 Task: Create a task  Implement version control for better code management , assign it to team member softage.6@softage.net in the project ToxicWorks and update the status of the task to  Off Track , set the priority of the task to Medium.
Action: Mouse moved to (66, 361)
Screenshot: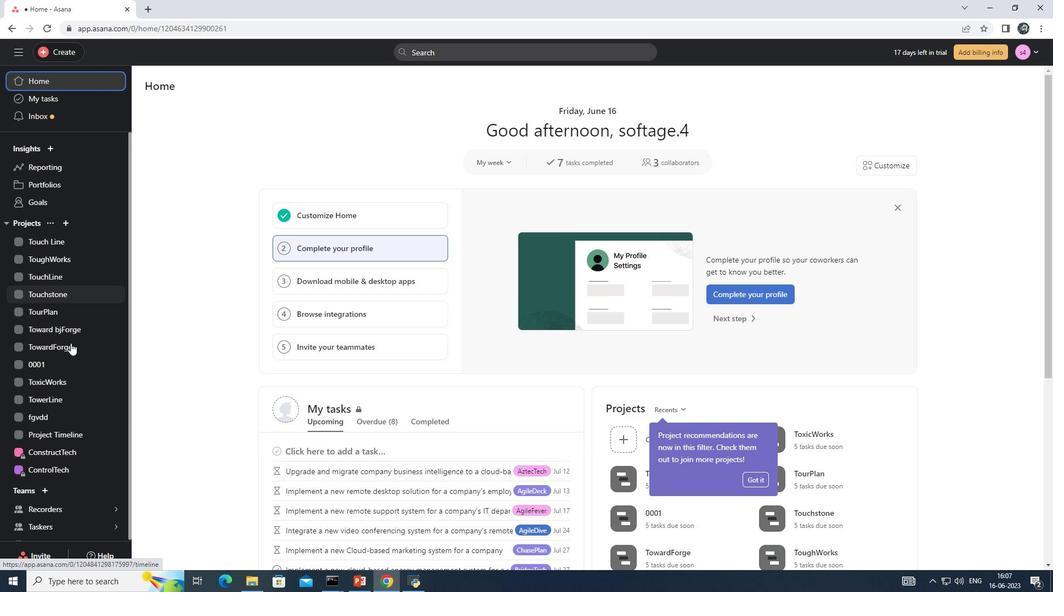 
Action: Mouse scrolled (66, 361) with delta (0, 0)
Screenshot: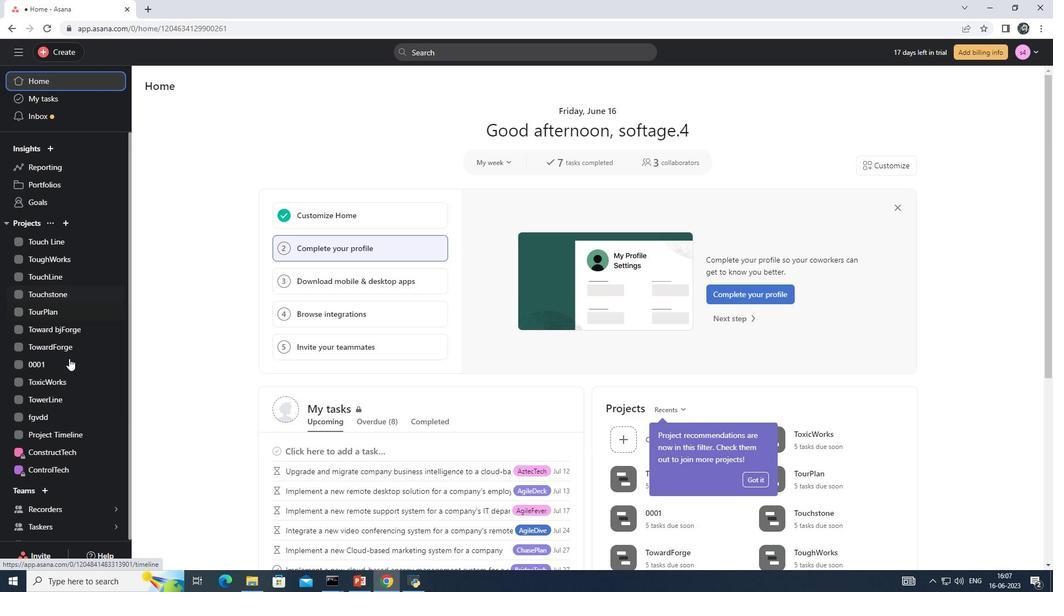 
Action: Mouse moved to (65, 362)
Screenshot: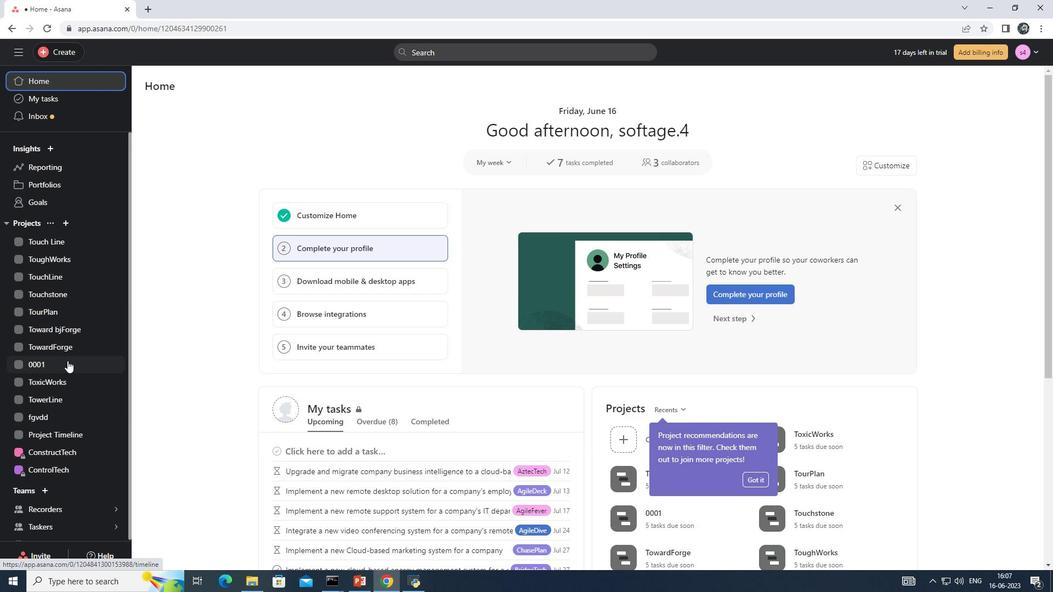 
Action: Mouse scrolled (65, 362) with delta (0, 0)
Screenshot: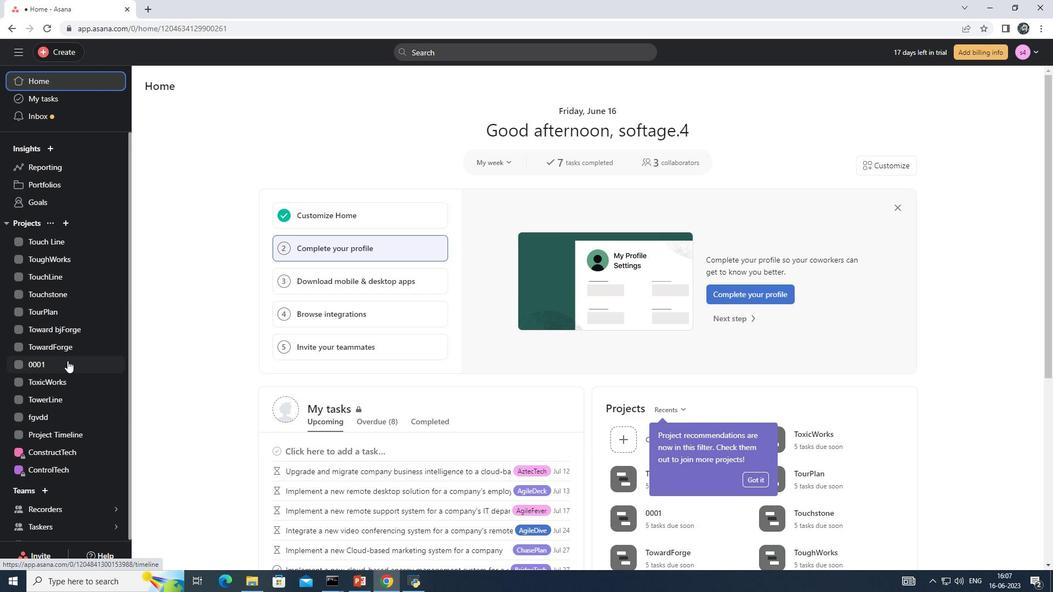 
Action: Mouse moved to (69, 265)
Screenshot: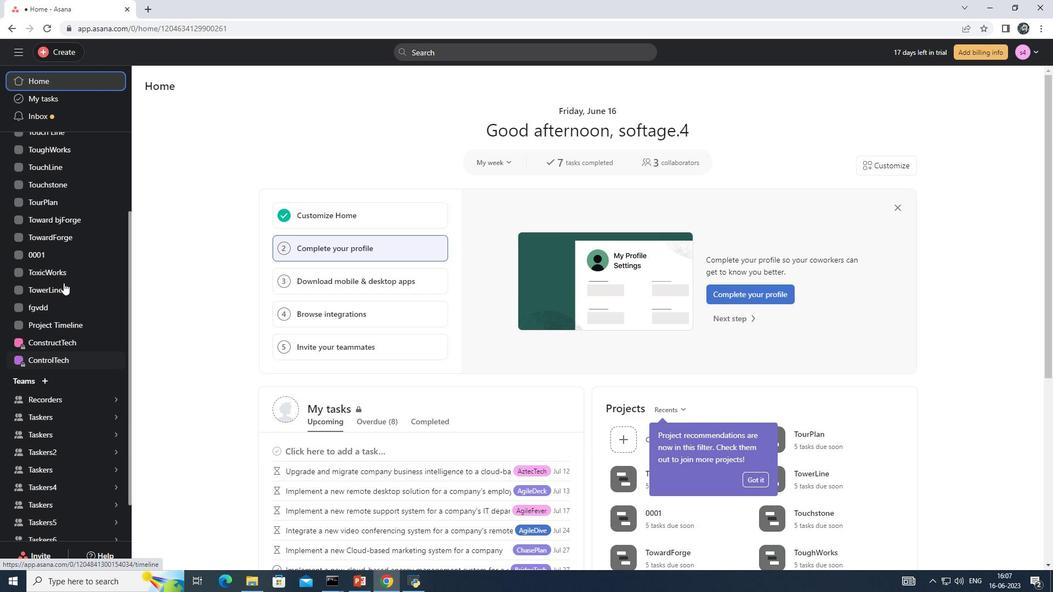 
Action: Mouse pressed left at (69, 265)
Screenshot: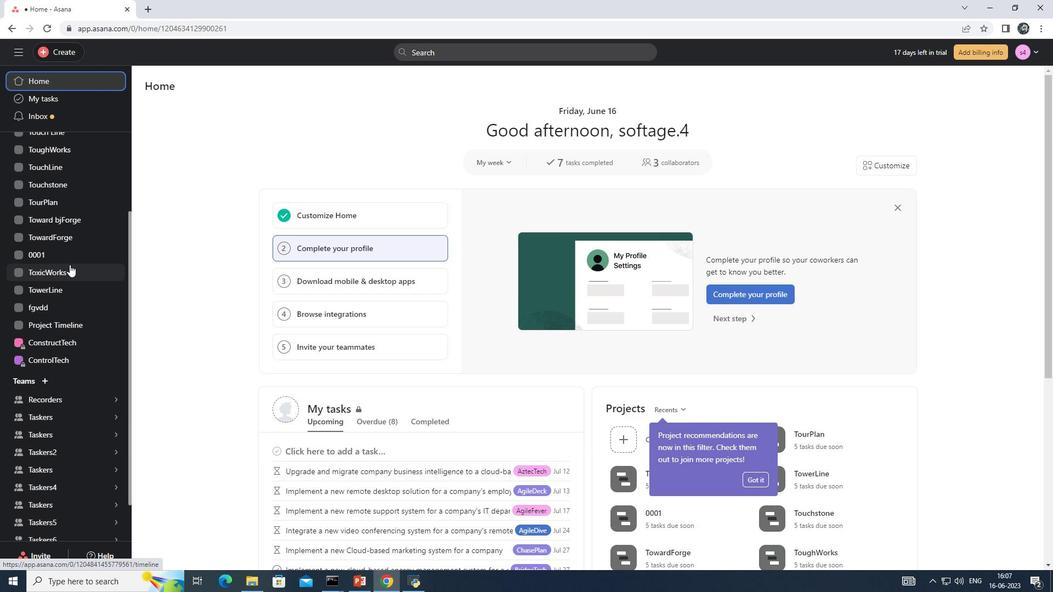 
Action: Mouse moved to (199, 110)
Screenshot: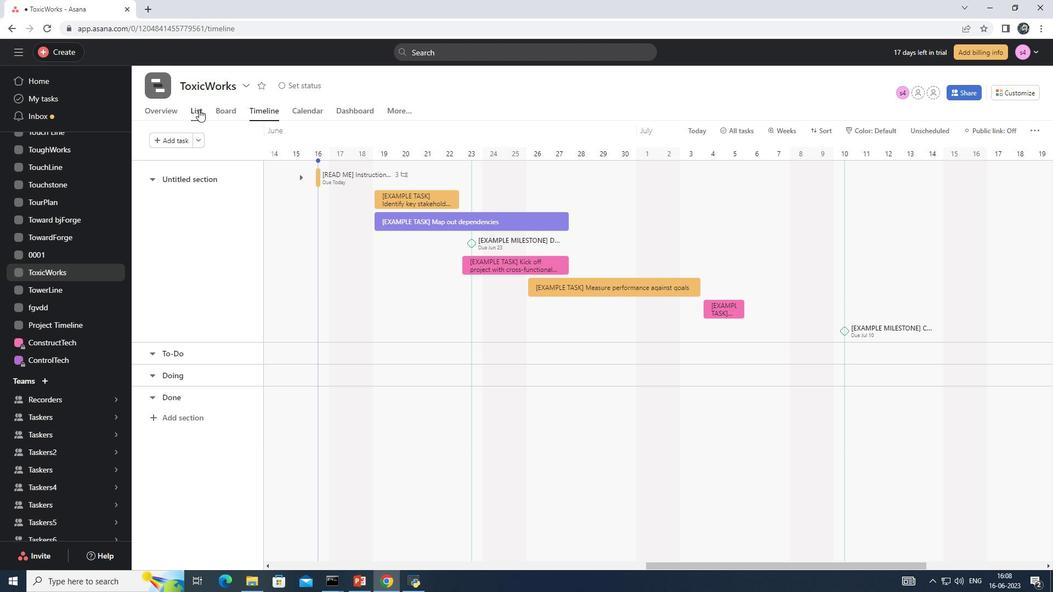 
Action: Mouse pressed left at (199, 110)
Screenshot: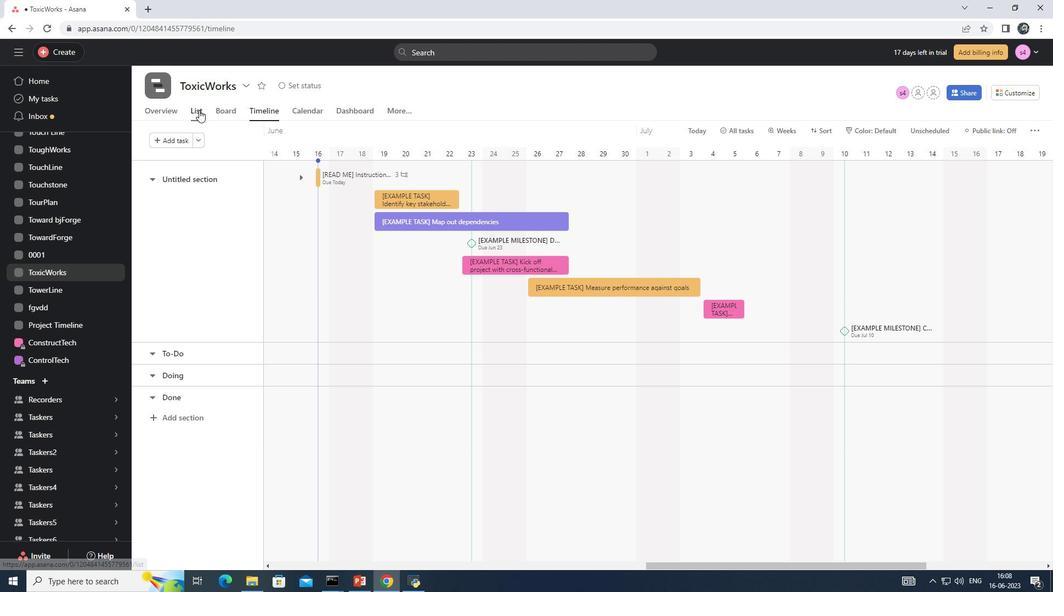 
Action: Mouse moved to (173, 137)
Screenshot: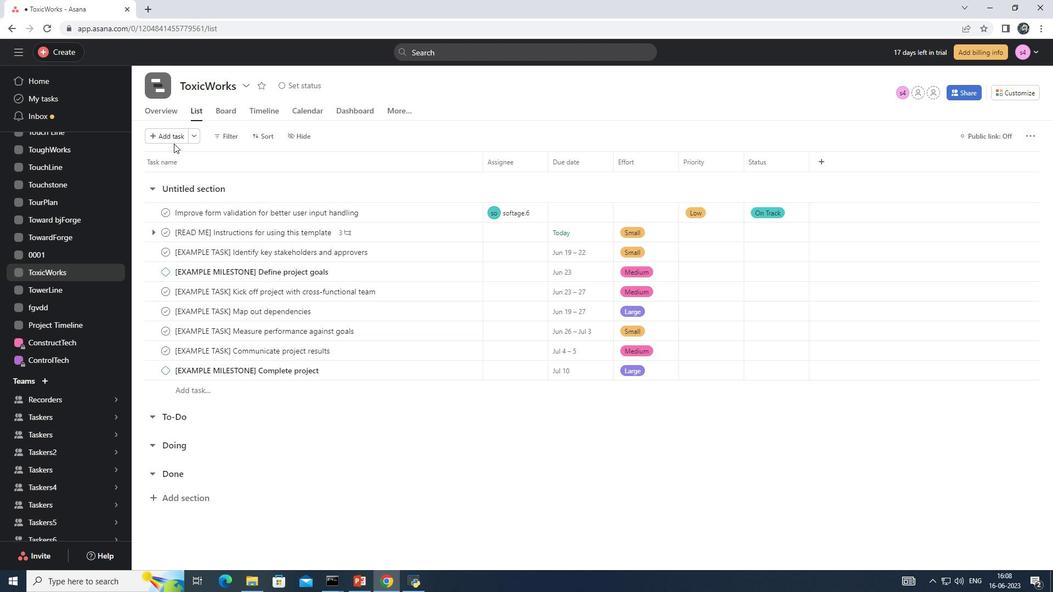
Action: Mouse pressed left at (173, 137)
Screenshot: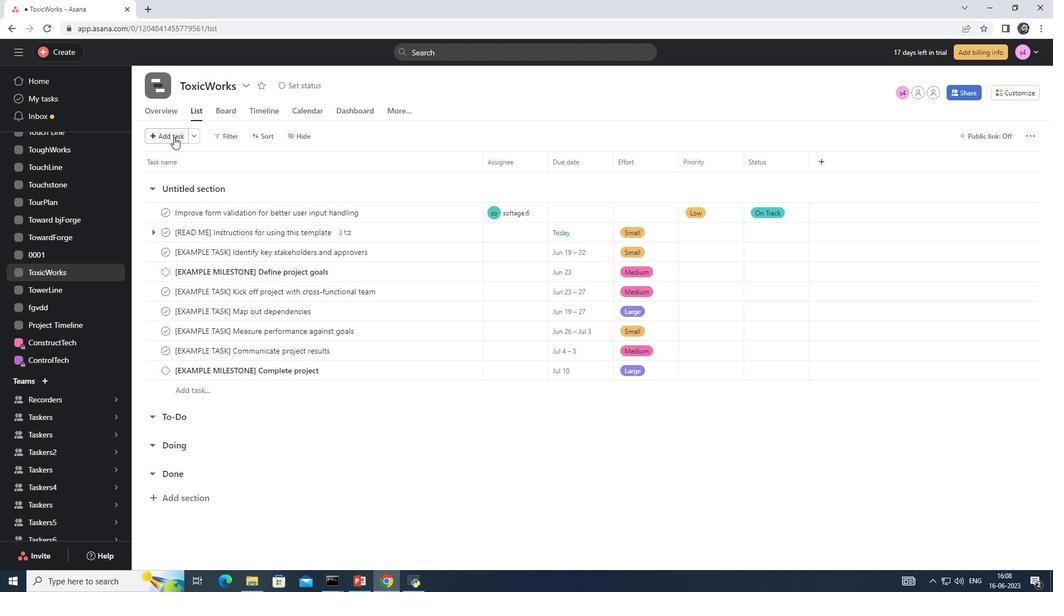 
Action: Mouse moved to (201, 210)
Screenshot: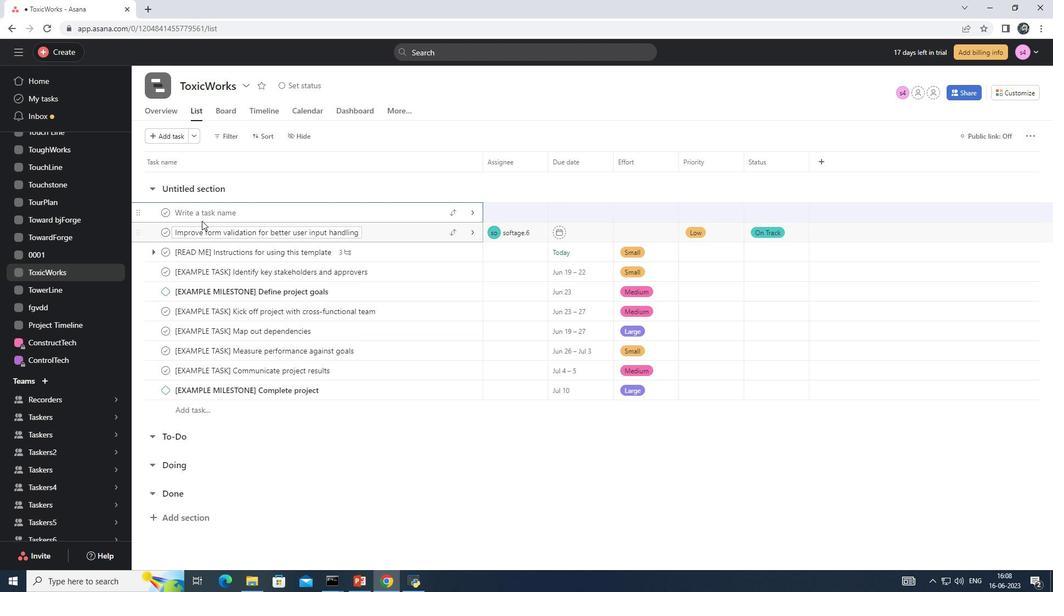 
Action: Mouse pressed left at (201, 210)
Screenshot: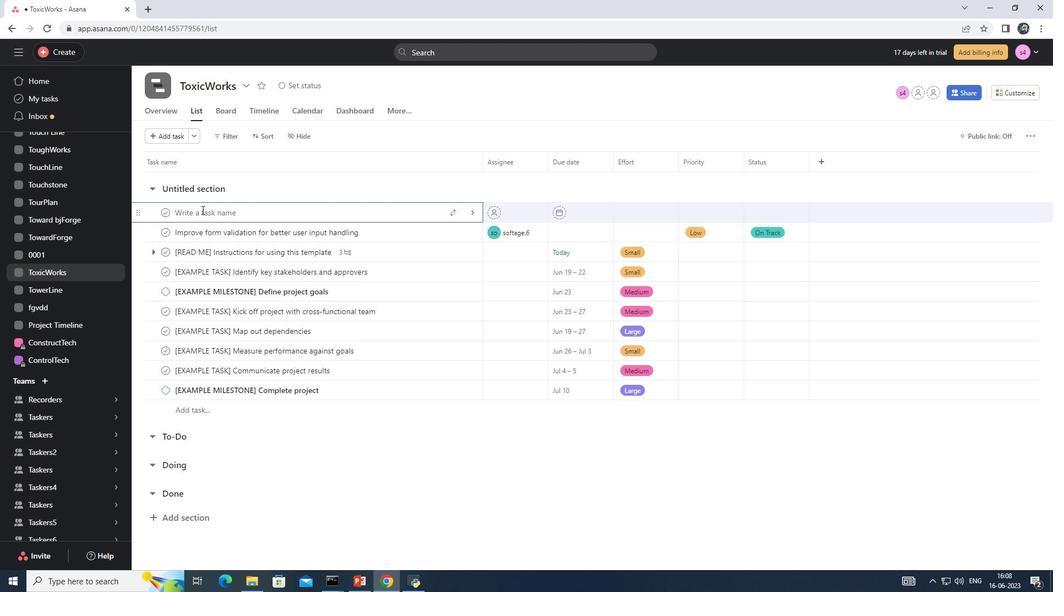 
Action: Key pressed <Key.shift>Implement<Key.space>version<Key.space>control<Key.space>for<Key.space>better<Key.space>code<Key.space>management
Screenshot: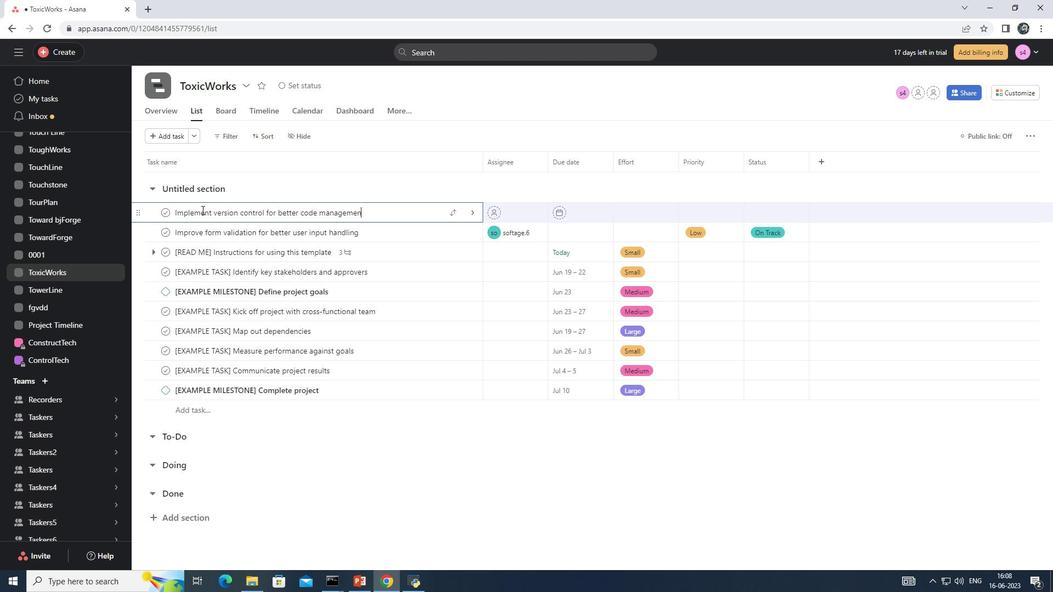 
Action: Mouse moved to (488, 210)
Screenshot: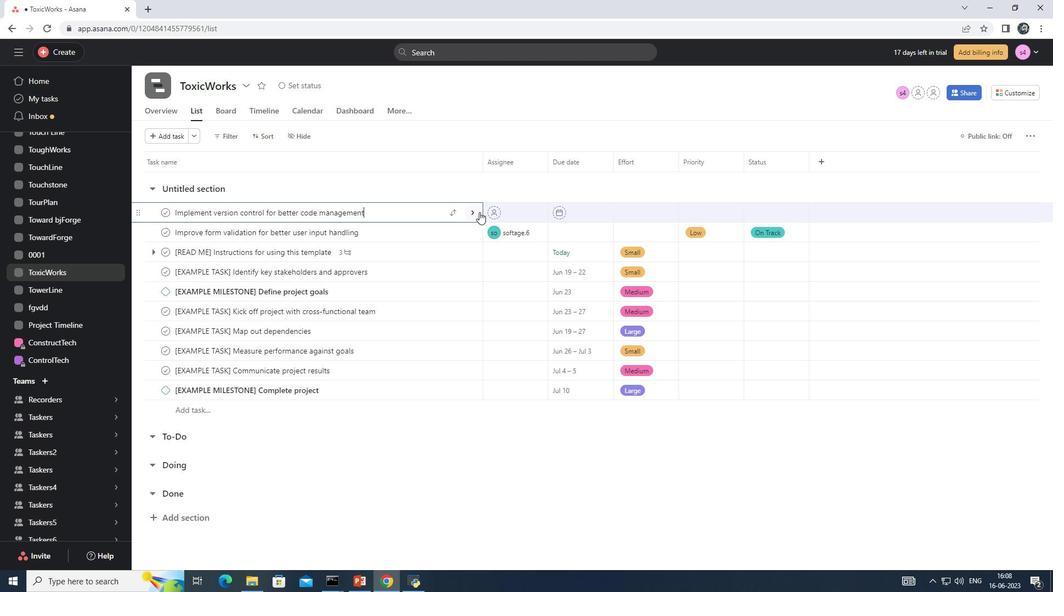 
Action: Mouse pressed left at (488, 210)
Screenshot: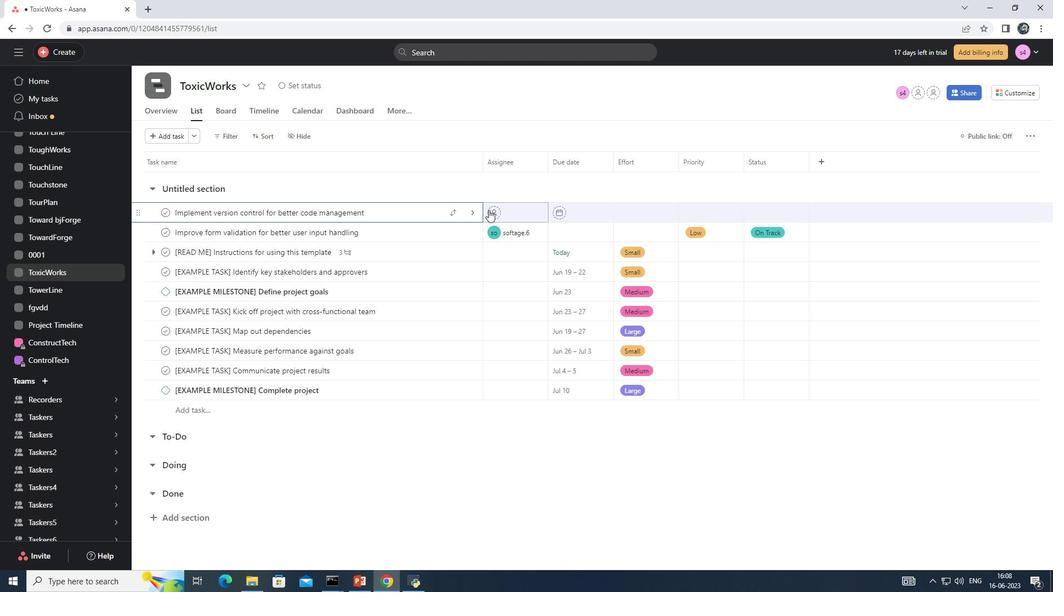 
Action: Mouse moved to (489, 209)
Screenshot: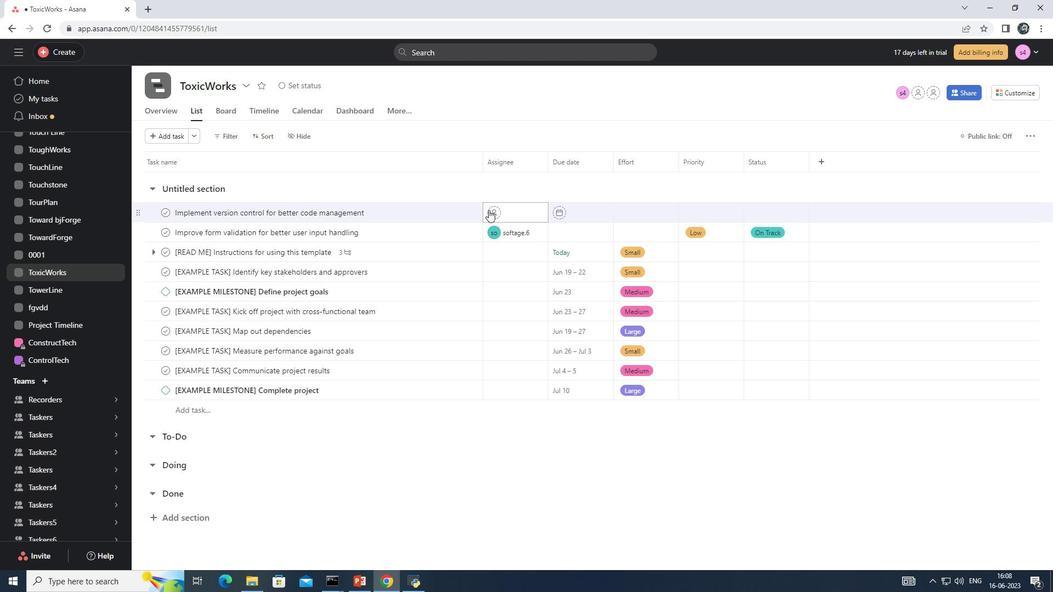 
Action: Key pressed softage.6
Screenshot: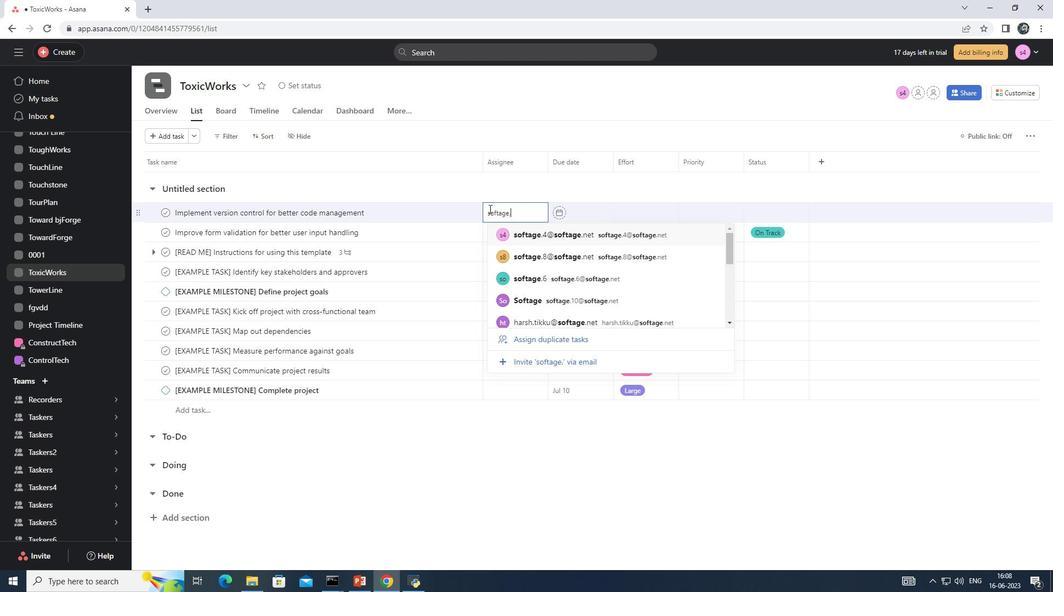 
Action: Mouse moved to (489, 208)
Screenshot: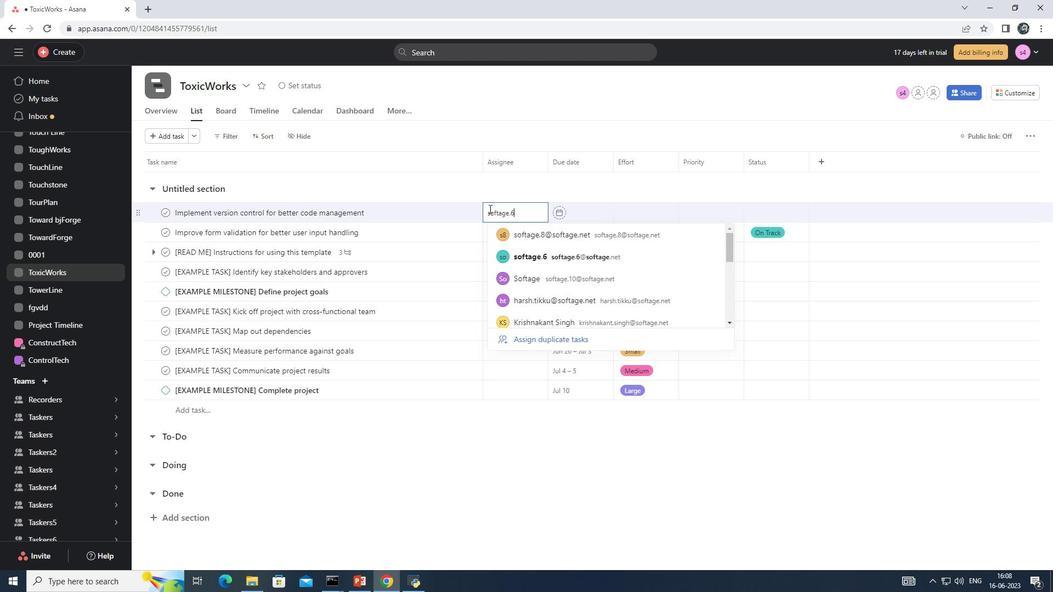 
Action: Key pressed <Key.shift>@<Key.enter>
Screenshot: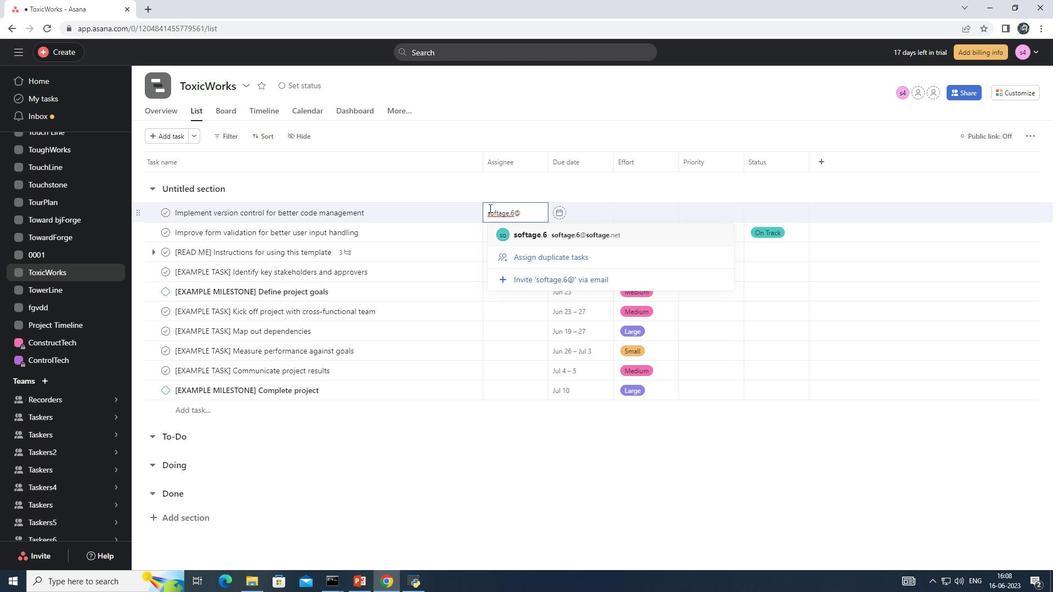 
Action: Mouse moved to (750, 214)
Screenshot: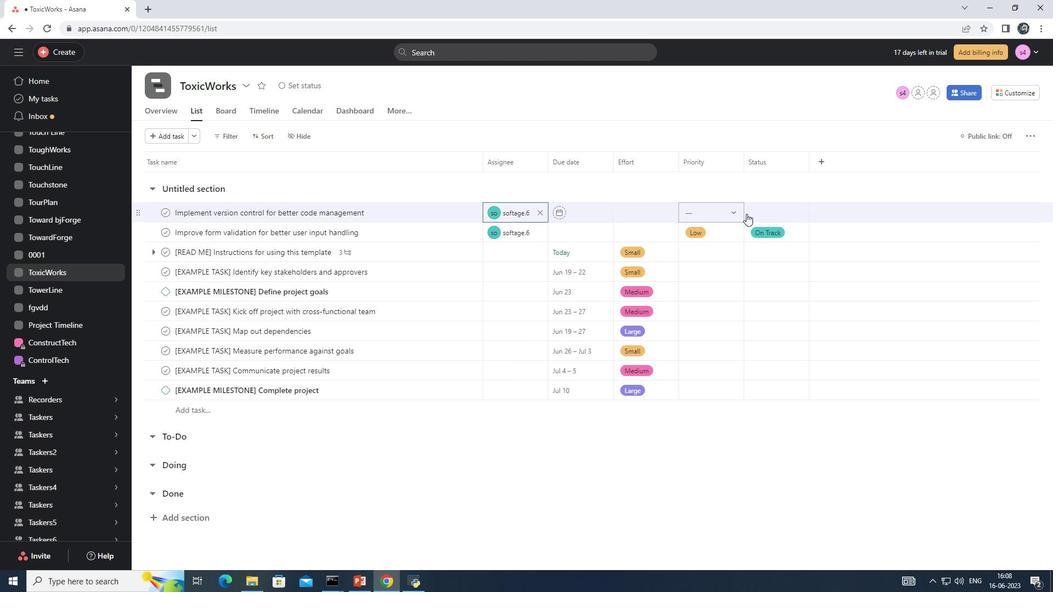 
Action: Mouse pressed left at (750, 214)
Screenshot: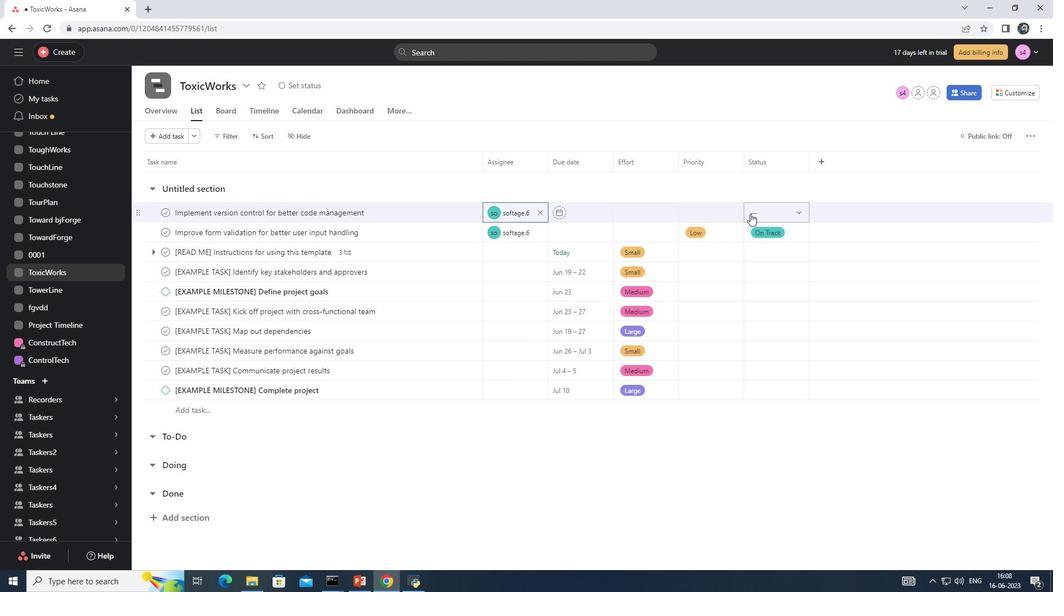 
Action: Mouse moved to (800, 288)
Screenshot: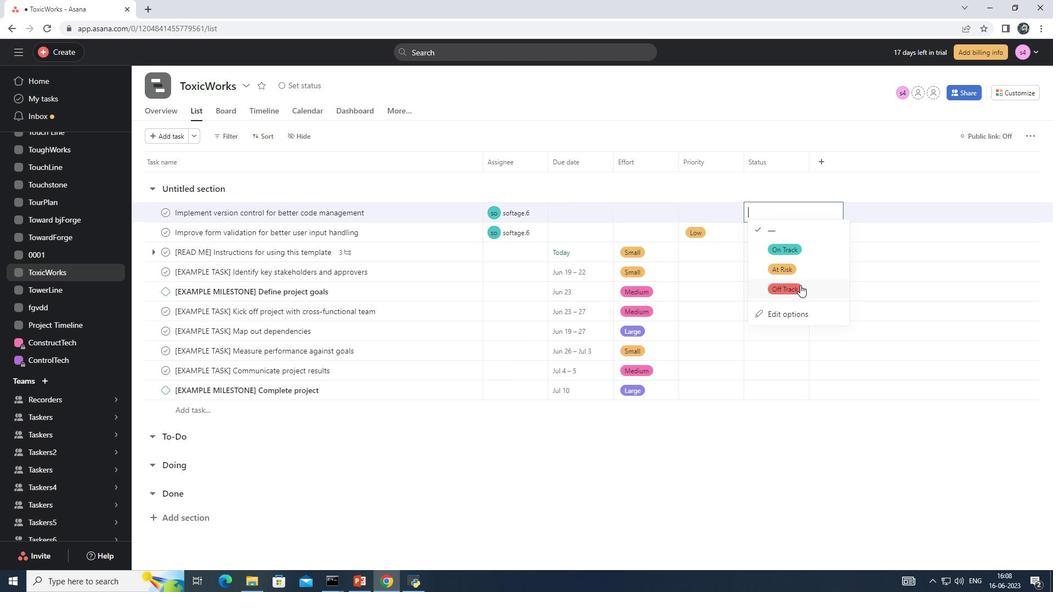
Action: Mouse pressed left at (800, 288)
Screenshot: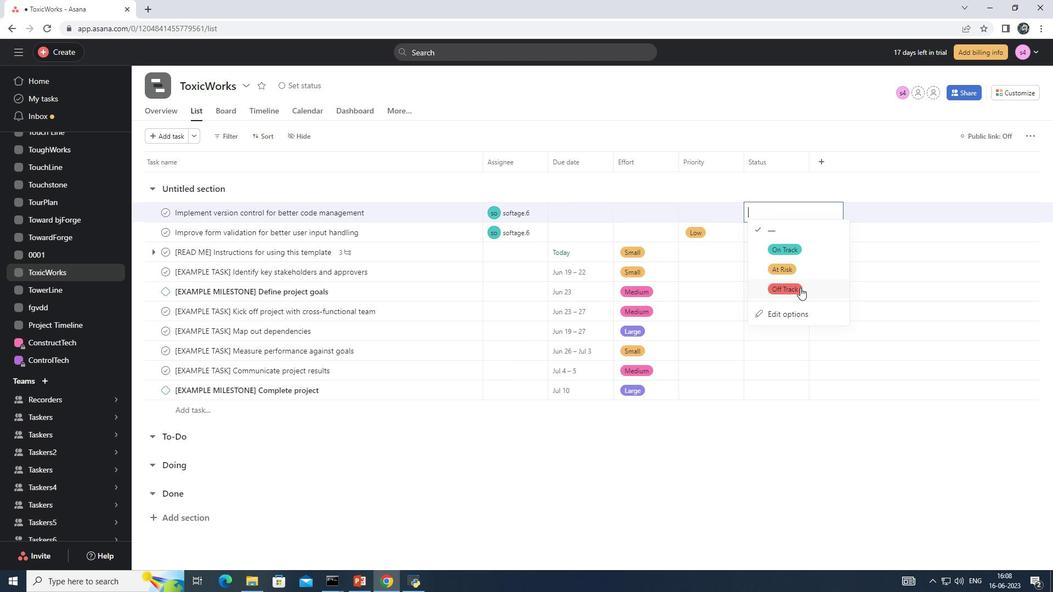 
Action: Mouse moved to (712, 208)
Screenshot: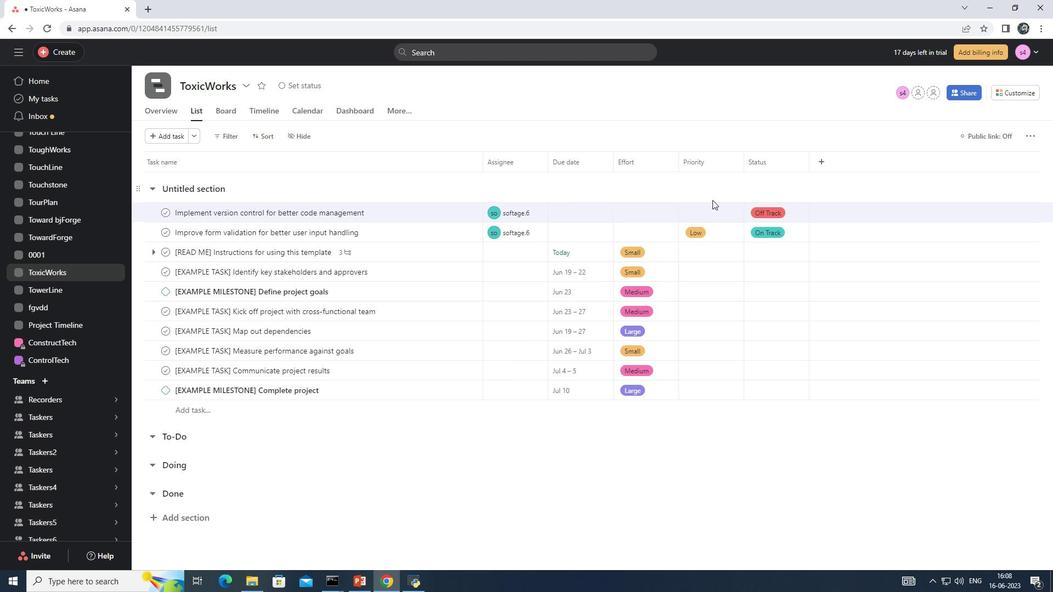 
Action: Mouse pressed left at (712, 208)
Screenshot: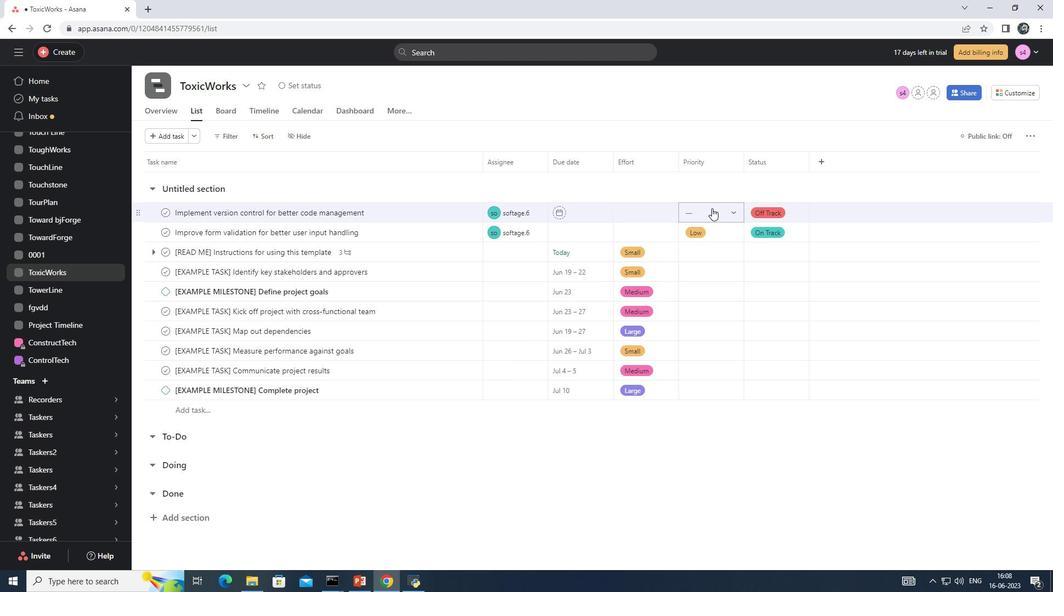 
Action: Mouse moved to (742, 268)
Screenshot: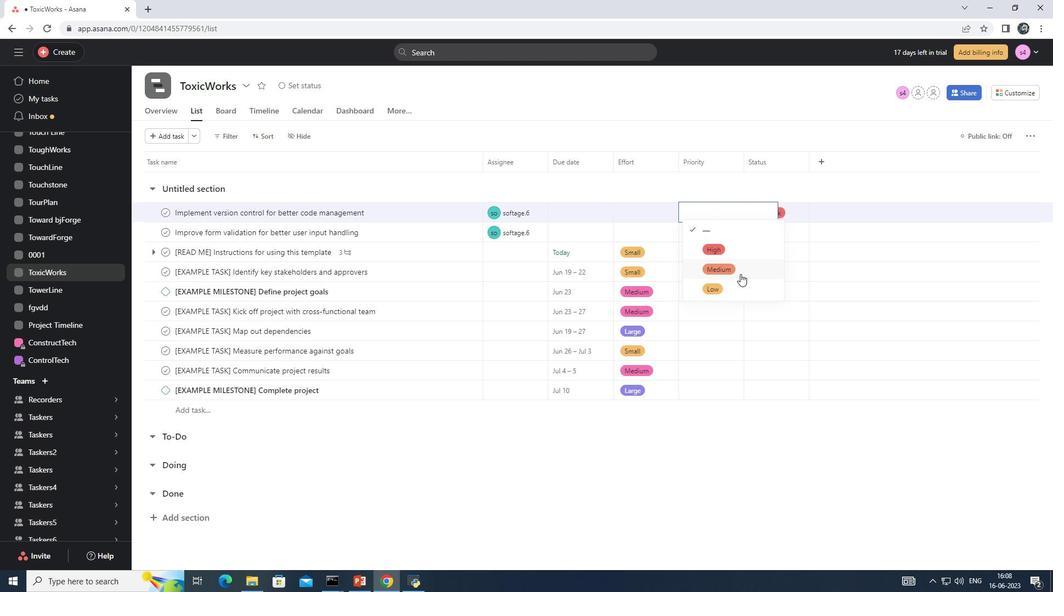 
Action: Mouse pressed left at (742, 268)
Screenshot: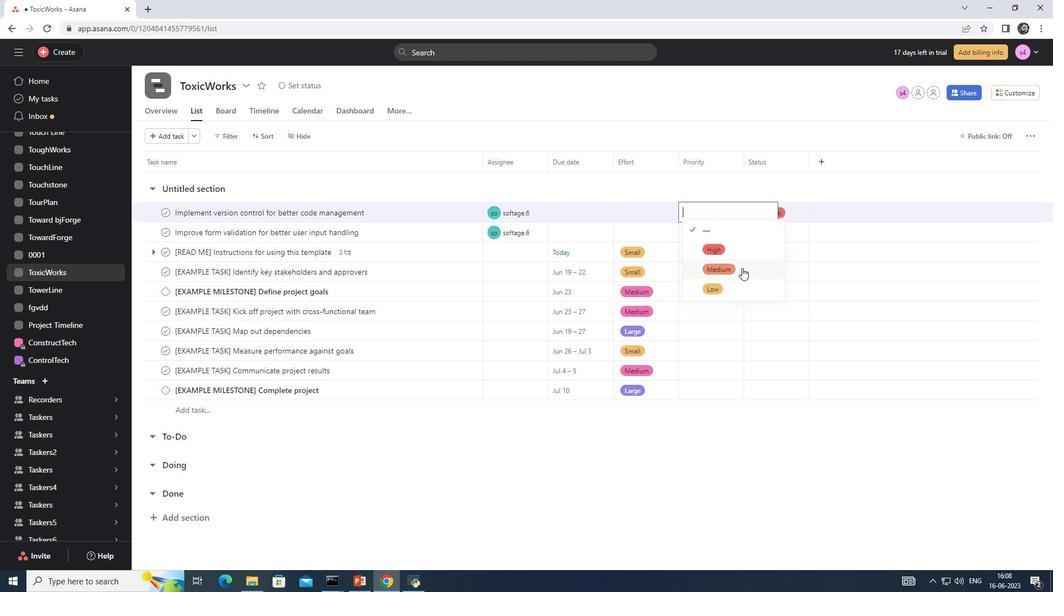 
